 Task: Add an event with the title Sales Team Training, date '2023/10/10', time 7:50 AM to 9:50 AMand add a description: Once risks are identified, they need to be assessed to understand their potential impact and likelihood of occurrence. This involves evaluating the severity of each risk and prioritizing them based on their potential impact on project objectives, timelines, budget, quality, and stakeholder satisfaction., put the event into Yellow category . Add location for the event as: 321 Corinth Canal, Greece, logged in from the account softage.2@softage.netand send the event invitation to softage.6@softage.net and softage.7@softage.net. Set a reminder for the event 2 hour before
Action: Mouse pressed left at (95, 88)
Screenshot: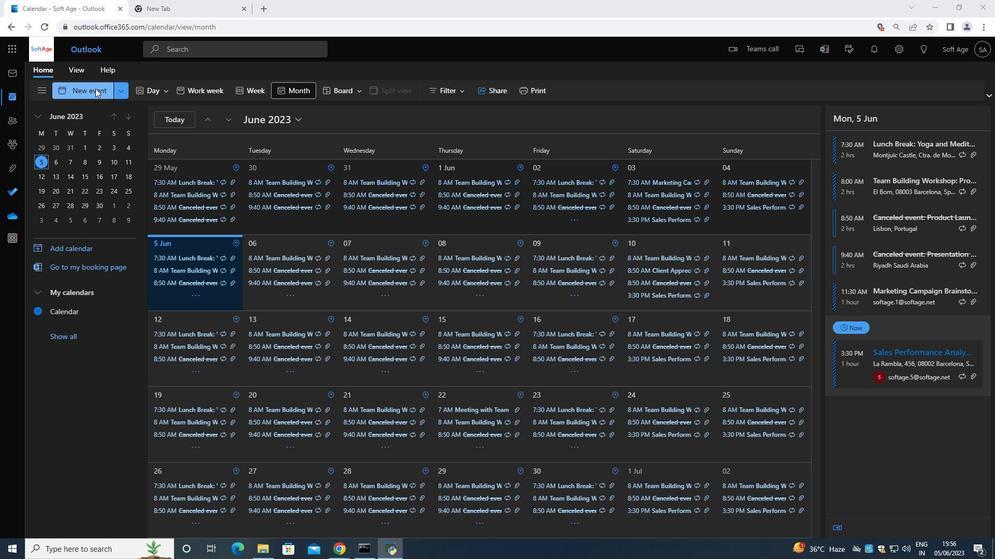 
Action: Mouse moved to (431, 127)
Screenshot: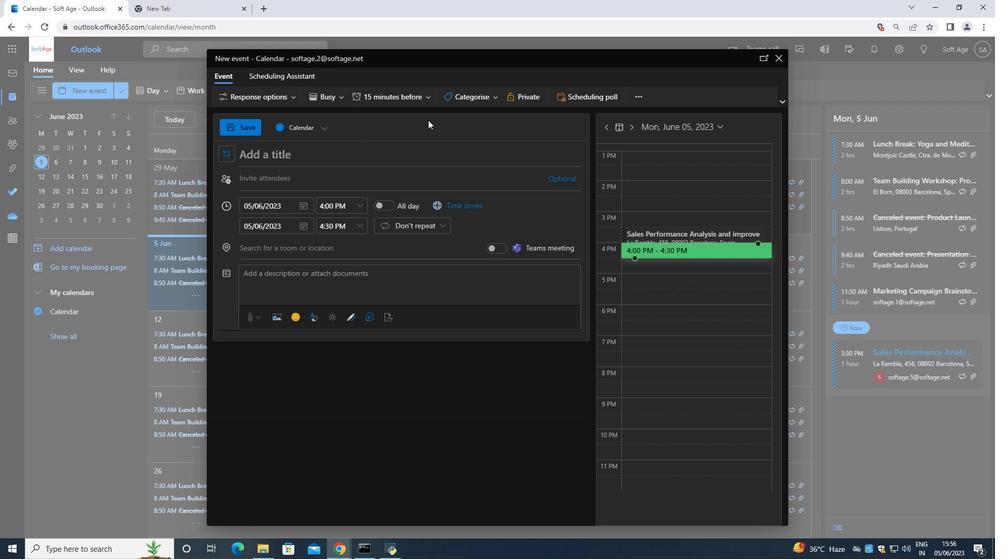 
Action: Key pressed <Key.shift>Sales<Key.space>team<Key.space><Key.shift><Key.shift><Key.shift><Key.shift><Key.shift><Key.shift>Training<Key.space>
Screenshot: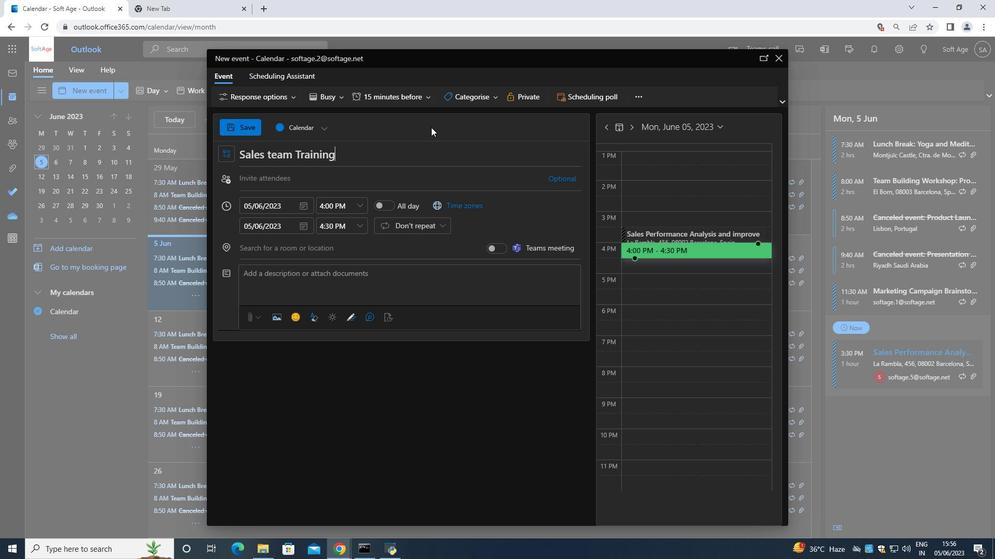 
Action: Mouse moved to (296, 207)
Screenshot: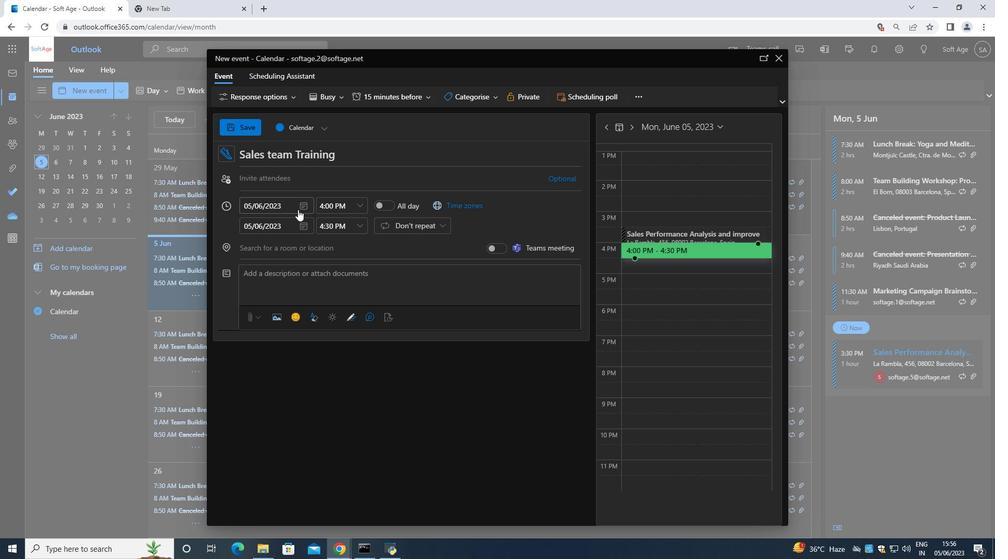 
Action: Mouse pressed left at (296, 207)
Screenshot: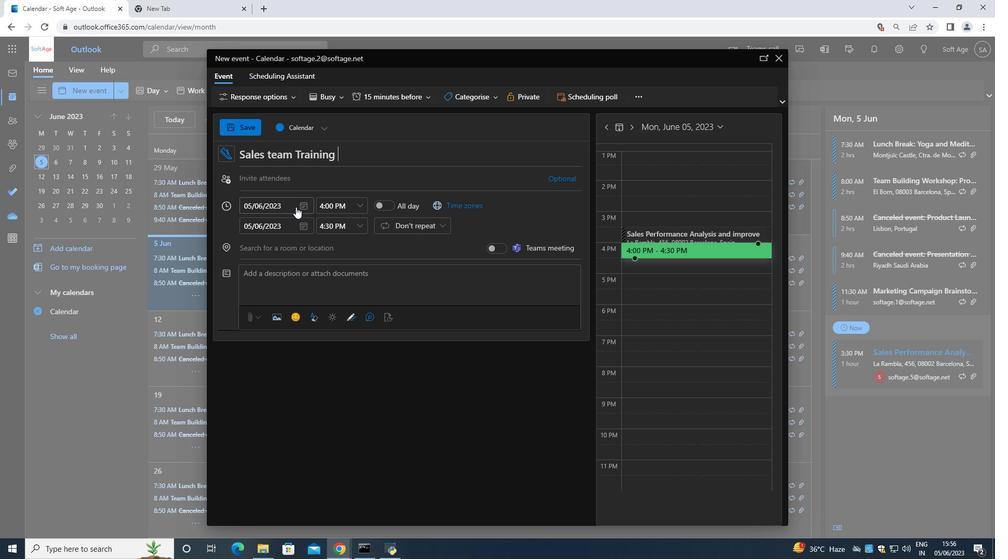 
Action: Mouse moved to (343, 224)
Screenshot: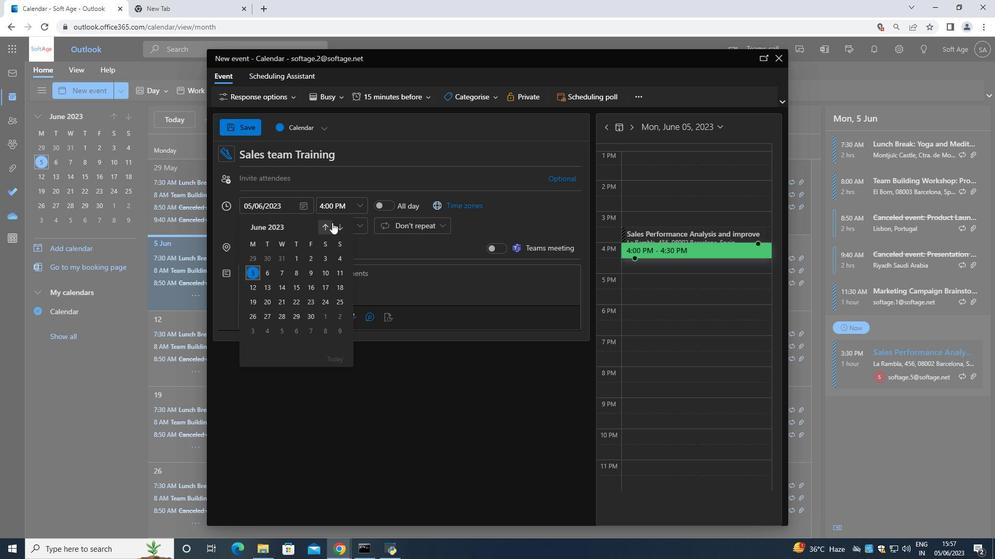 
Action: Mouse pressed left at (343, 224)
Screenshot: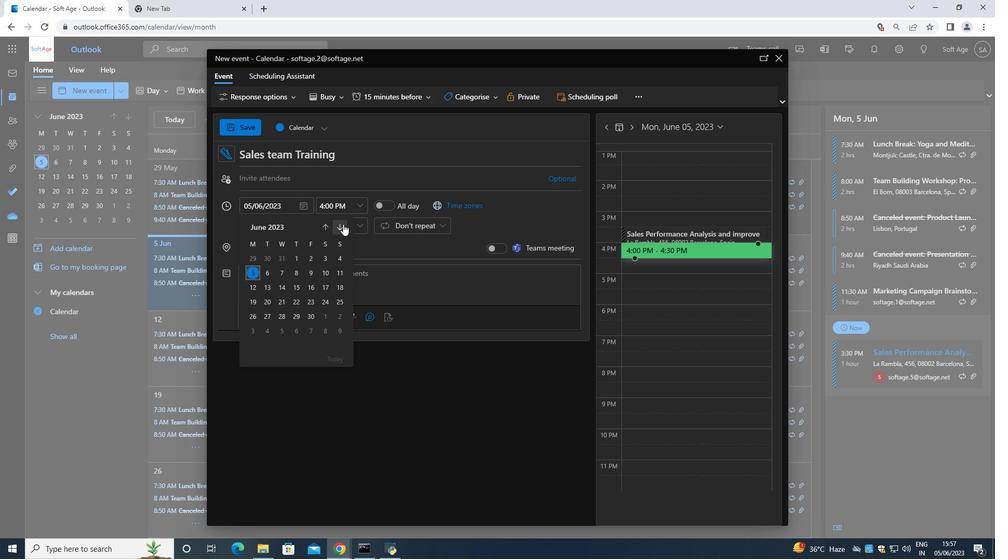 
Action: Mouse pressed left at (343, 224)
Screenshot: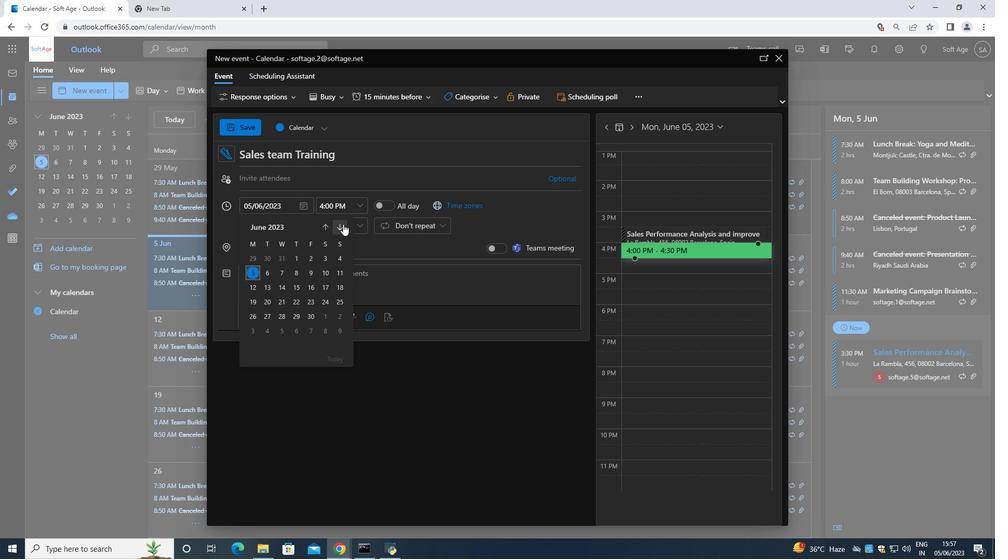 
Action: Mouse pressed left at (343, 224)
Screenshot: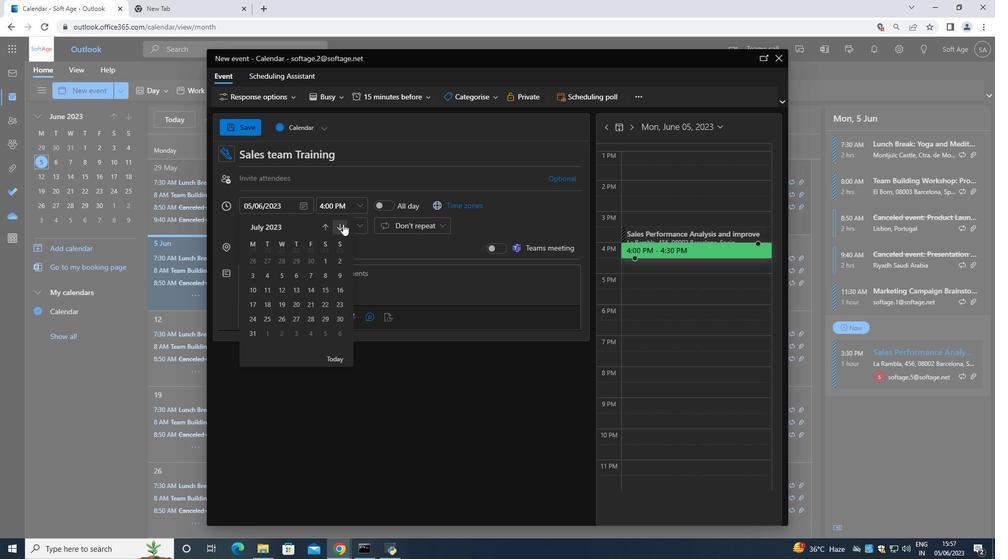 
Action: Mouse moved to (342, 225)
Screenshot: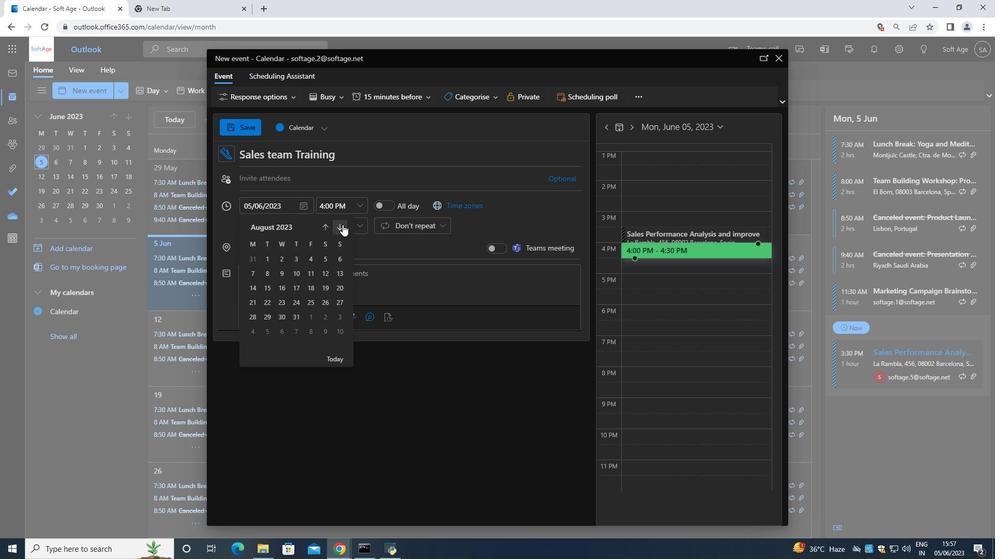 
Action: Mouse pressed left at (342, 225)
Screenshot: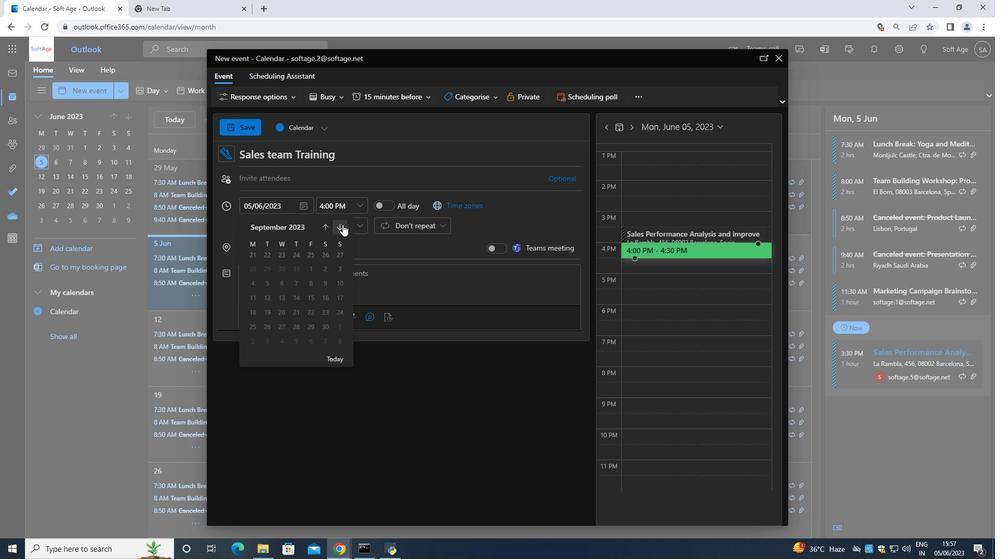 
Action: Mouse moved to (268, 288)
Screenshot: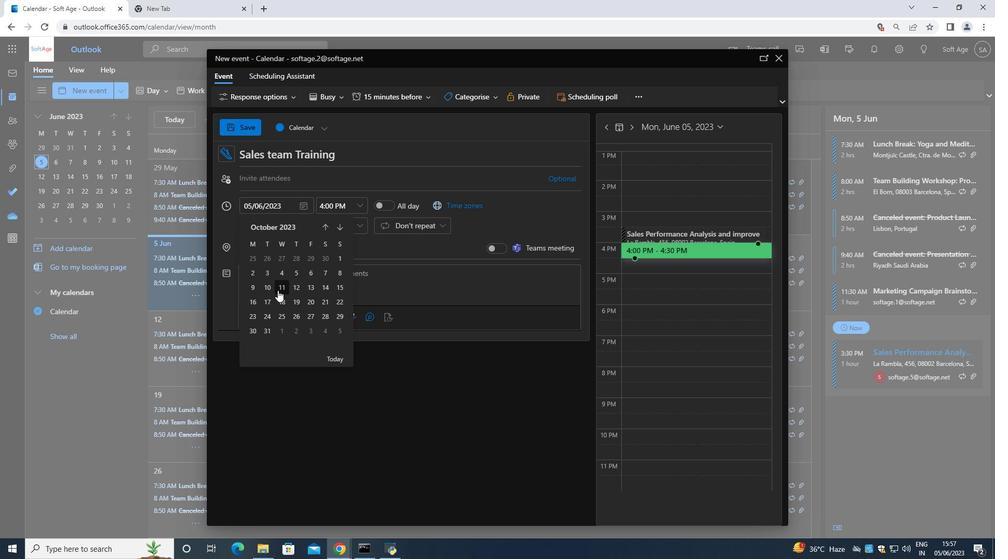 
Action: Mouse pressed left at (268, 288)
Screenshot: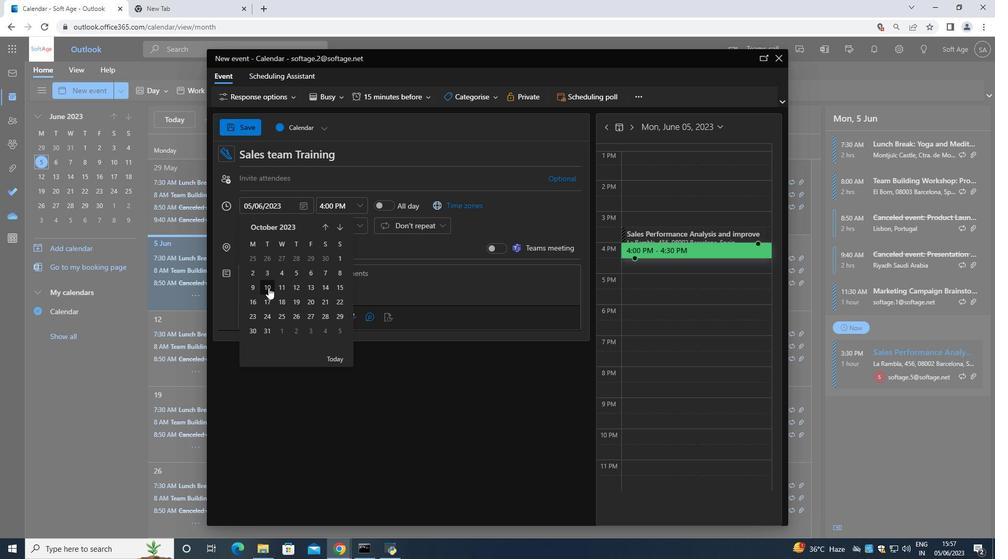 
Action: Mouse moved to (345, 205)
Screenshot: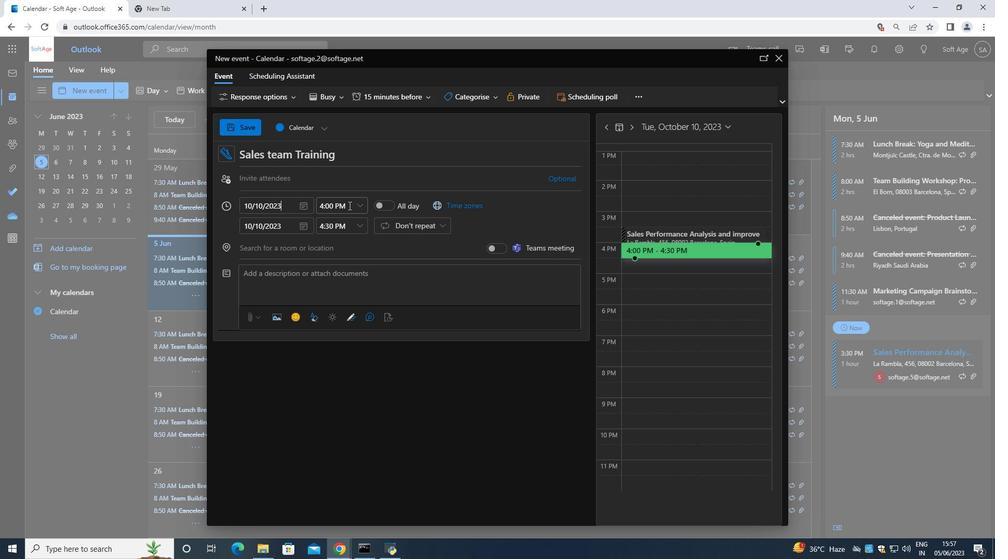 
Action: Mouse pressed left at (345, 205)
Screenshot: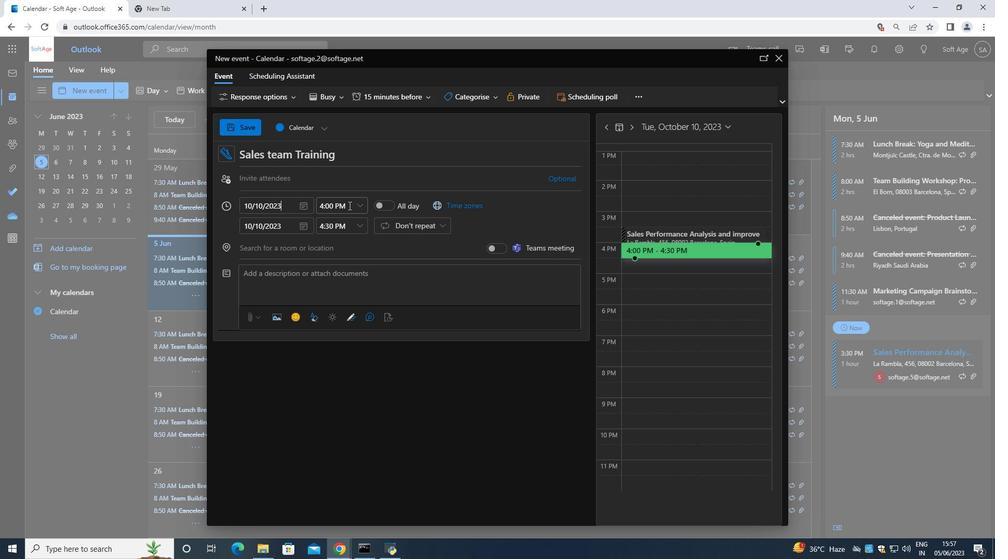
Action: Key pressed <Key.backspace>7<Key.shift_r>:50<Key.space><Key.shift>A<Key.shift_r>M<Key.space><Key.tab>
Screenshot: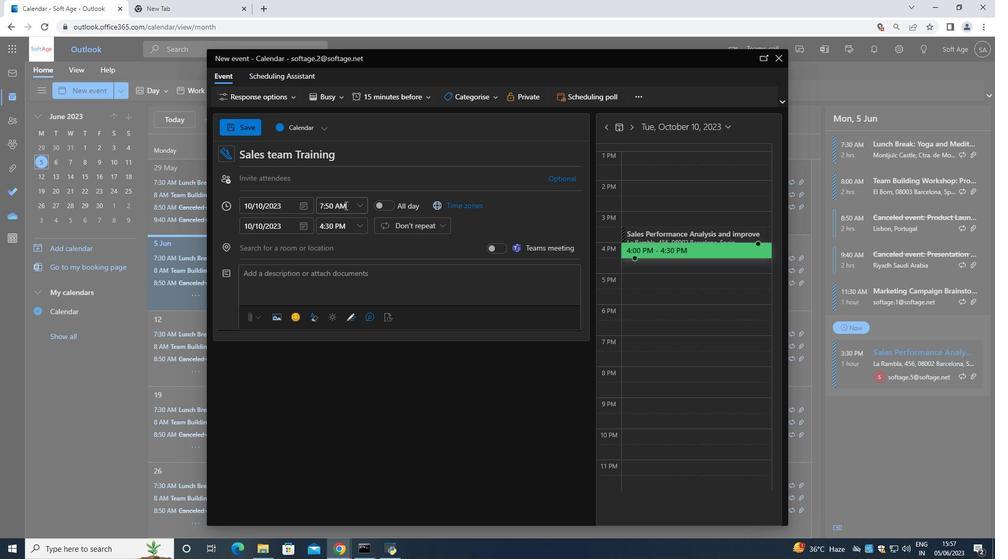 
Action: Mouse moved to (357, 219)
Screenshot: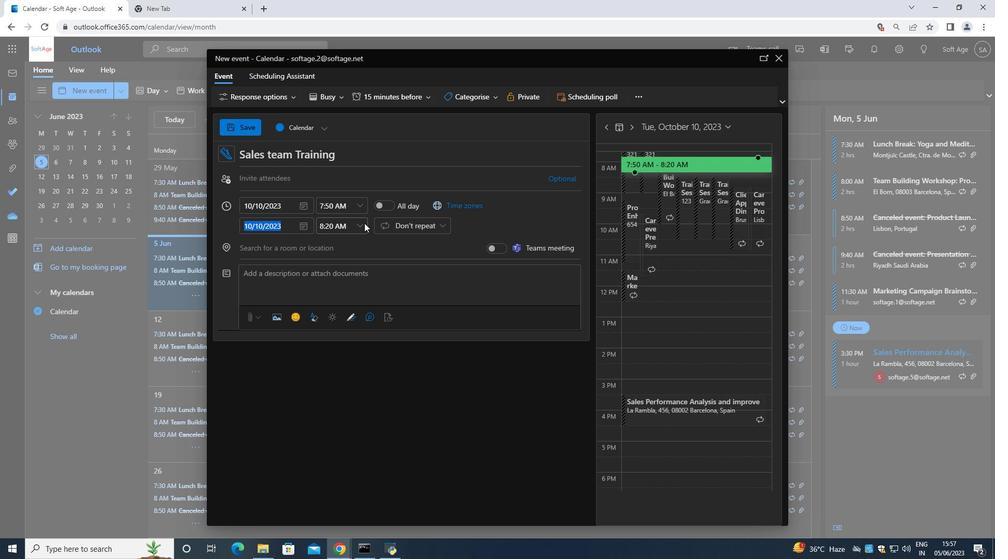 
Action: Mouse pressed left at (357, 219)
Screenshot: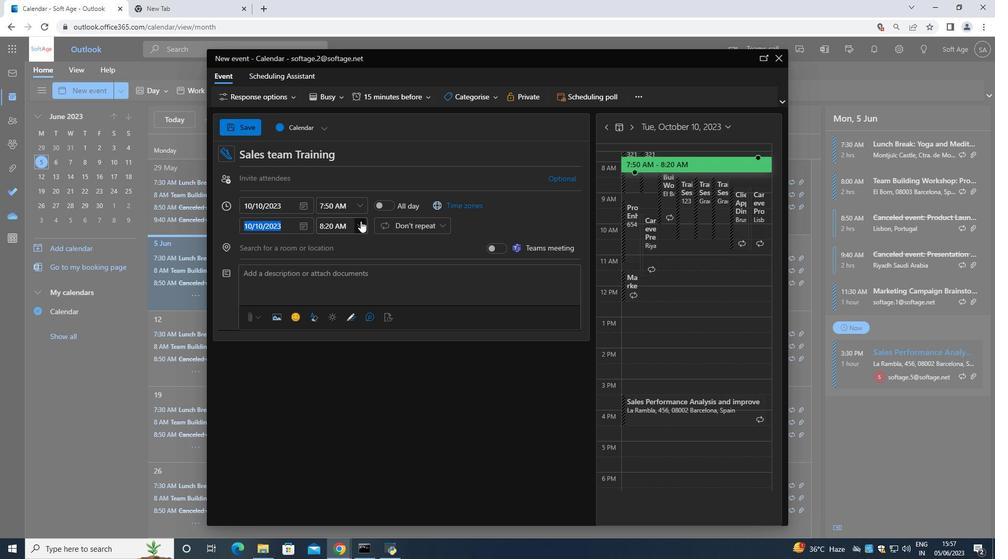 
Action: Mouse moved to (332, 304)
Screenshot: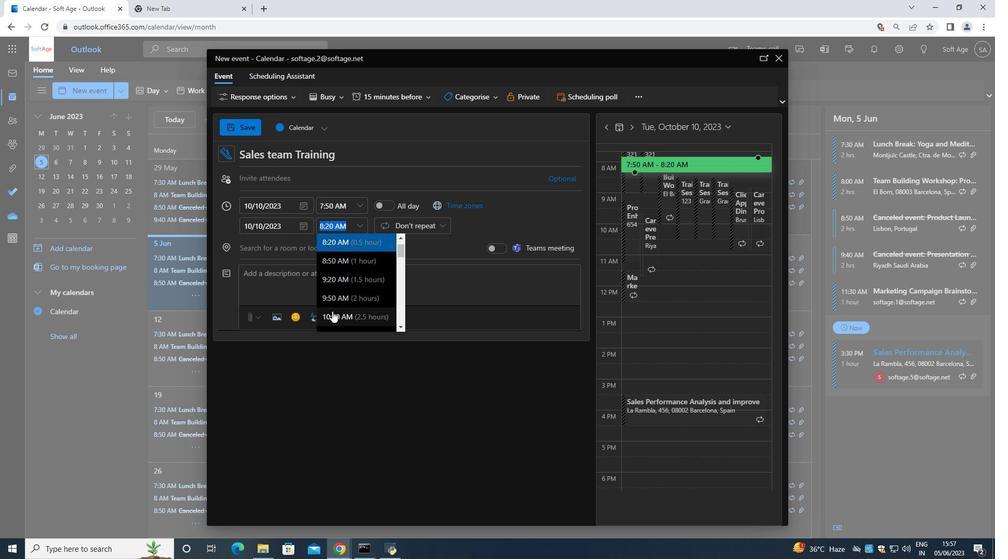 
Action: Mouse pressed left at (332, 304)
Screenshot: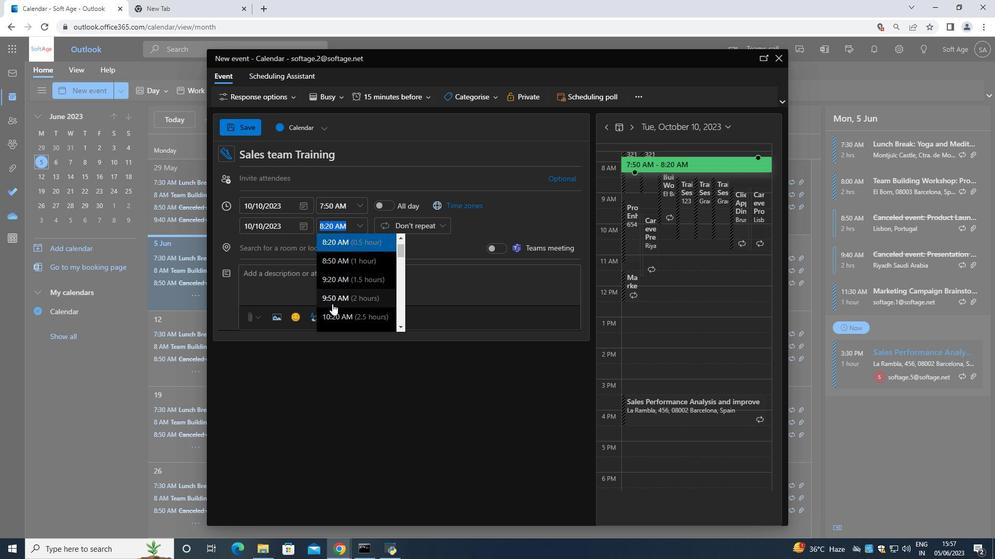 
Action: Mouse moved to (300, 287)
Screenshot: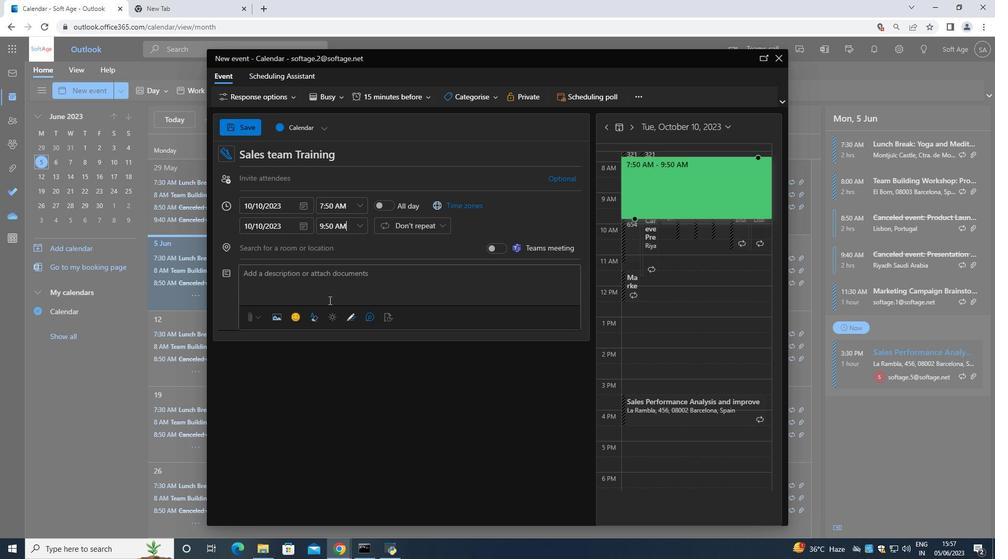 
Action: Mouse pressed left at (300, 287)
Screenshot: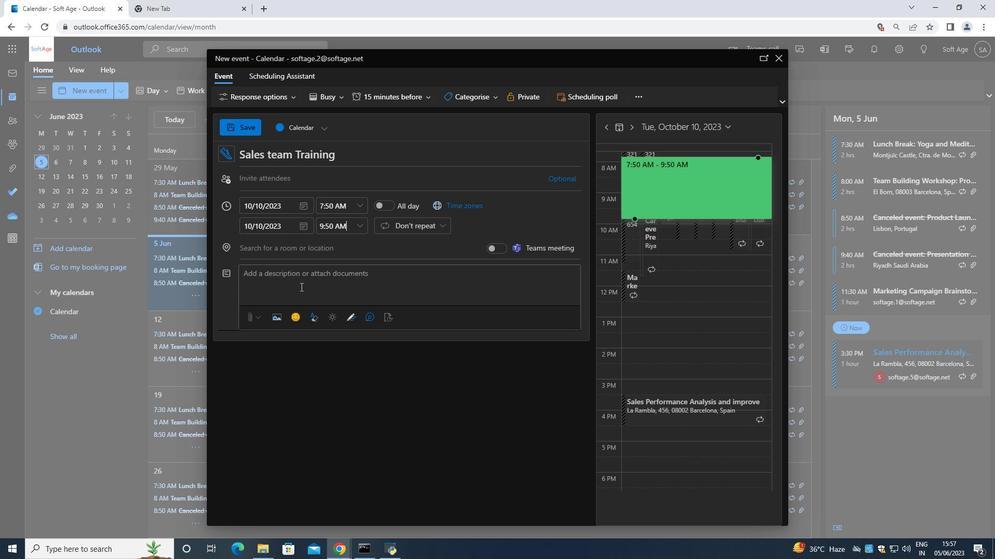 
Action: Mouse moved to (685, 246)
Screenshot: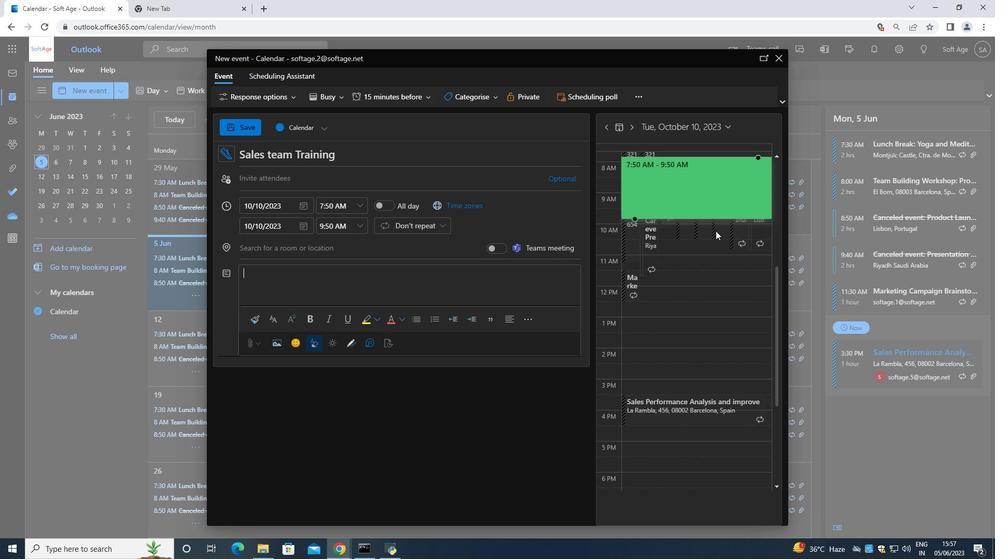 
Action: Key pressed <Key.shift>Onv<Key.backspace>ce<Key.space>risks<Key.space>are<Key.space>identified<Key.space>,<Key.space>they<Key.space>need<Key.space>to<Key.space>be<Key.space>assessed<Key.space>to<Key.space>understand<Key.space>their<Key.space>potential<Key.space>impact<Key.space>and<Key.space>likelihood<Key.space>of<Key.space>occurrence.<Key.space><Key.shift>Thid<Key.backspace>s<Key.space>involves<Key.space>evaluating<Key.space>the<Key.space>severity<Key.space>og<Key.backspace>f<Key.space>eac<Key.space>risk<Key.space>and<Key.space>prioritizing<Key.space>them<Key.space>based<Key.space>on<Key.space>their<Key.space>potrntial<Key.space>impacty<Key.space>om<Key.backspace>n<Key.space><Key.left><Key.left><Key.left><Key.left><Key.backspace><Key.left><Key.left><Key.left><Key.left><Key.left><Key.left><Key.left><Key.left><Key.left><Key.left><Key.left><Key.left><Key.backspace>e<Key.right><Key.right><Key.right><Key.right><Key.right><Key.right><Key.right><Key.right><Key.right><Key.right><Key.right><Key.right><Key.right><Key.right><Key.right><Key.right><Key.right><Key.right><Key.right><Key.right><Key.right><Key.space><Key.backspace>project<Key.space>objectives,<Key.space>timelines,<Key.space>bug<Key.backspace>dget,<Key.space>quality,<Key.space>and<Key.space>stakehold<Key.space>st<Key.backspace>atisfactu<Key.backspace>ion<Key.space>
Screenshot: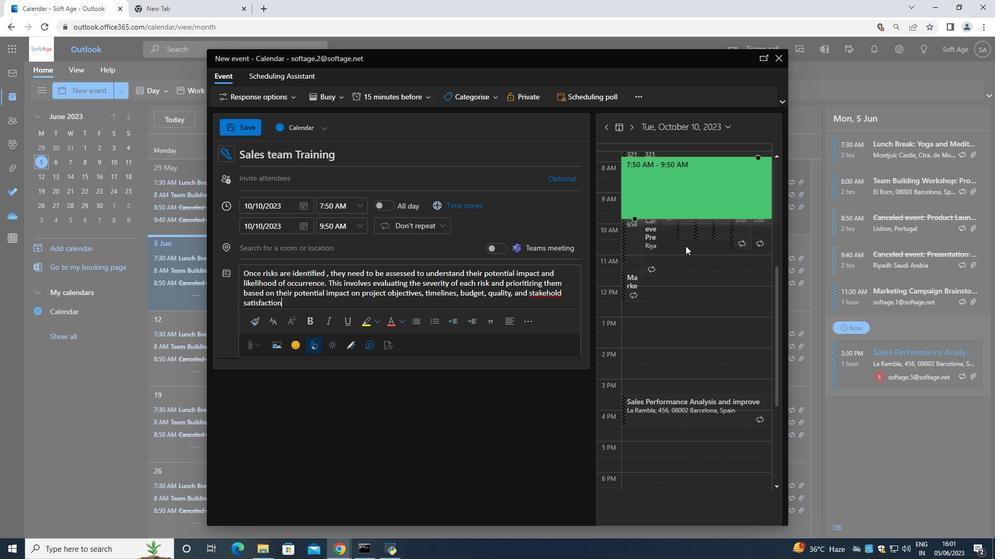 
Action: Mouse moved to (564, 293)
Screenshot: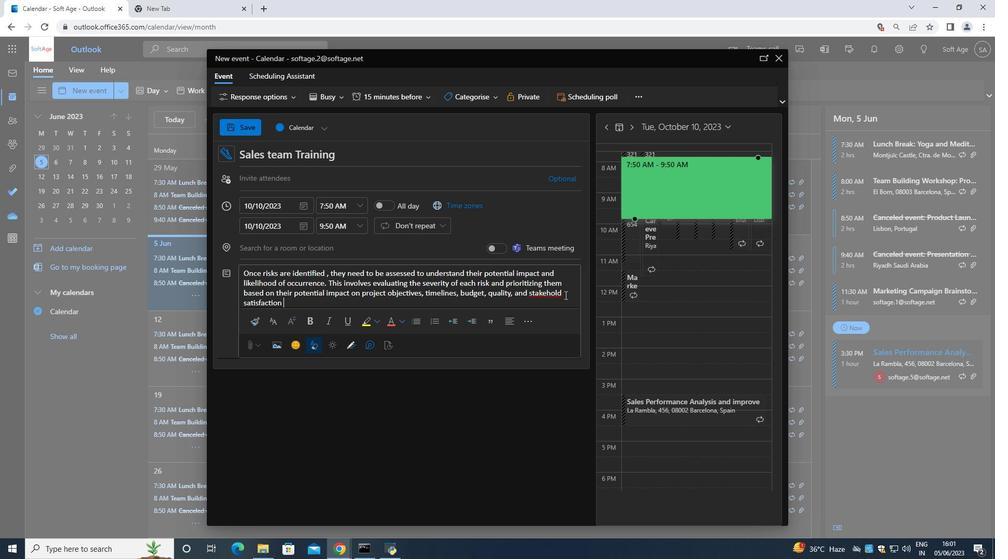
Action: Mouse pressed left at (564, 293)
Screenshot: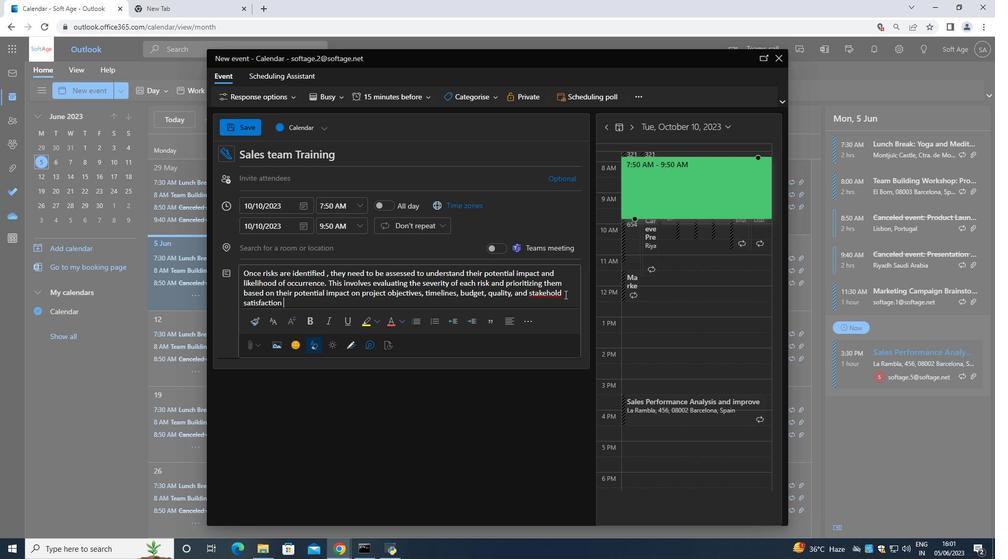 
Action: Key pressed er
Screenshot: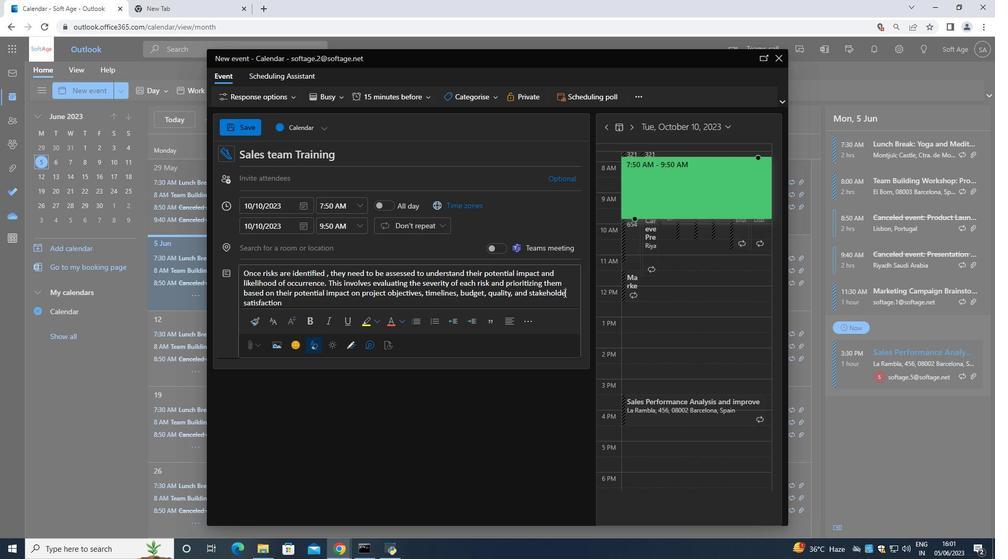 
Action: Mouse moved to (400, 305)
Screenshot: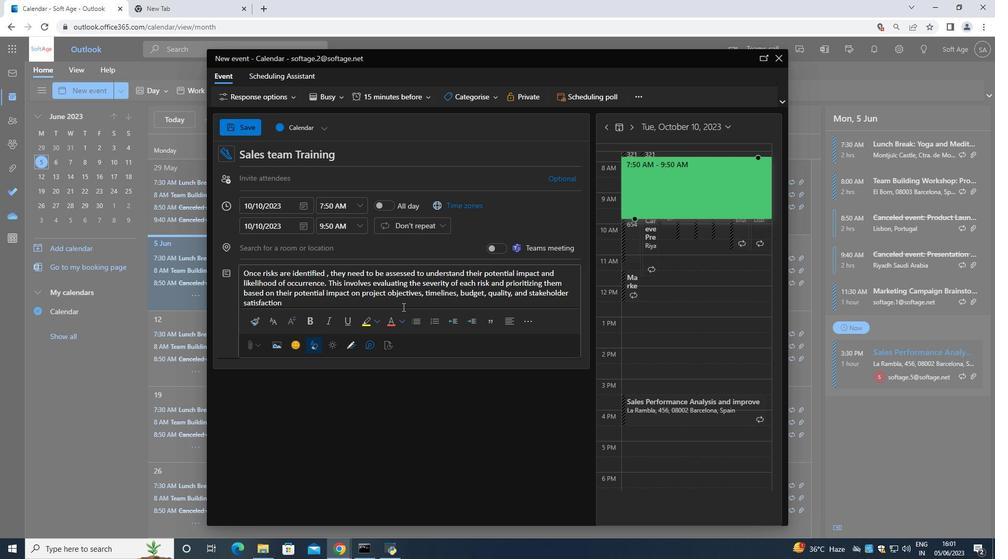 
Action: Key pressed <Key.down>.
Screenshot: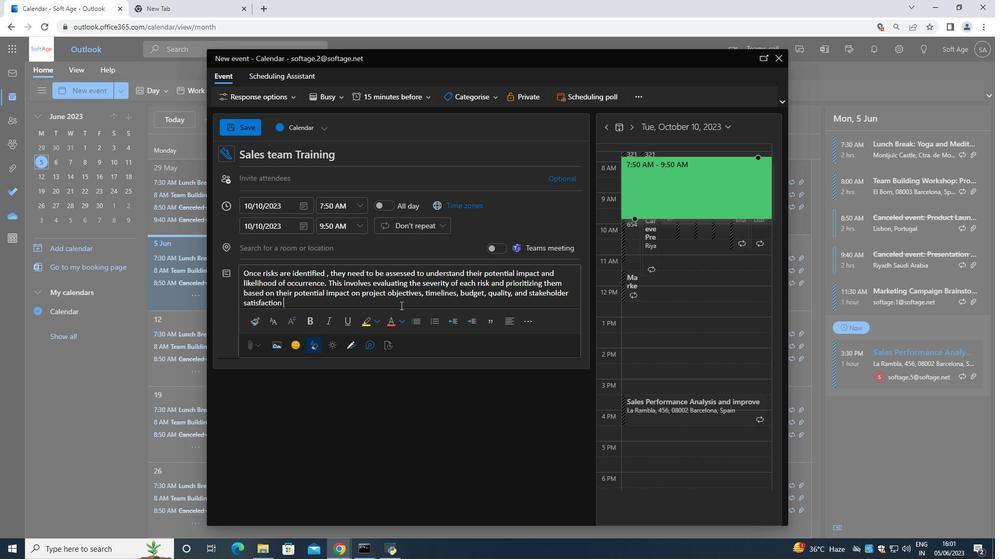 
Action: Mouse moved to (460, 93)
Screenshot: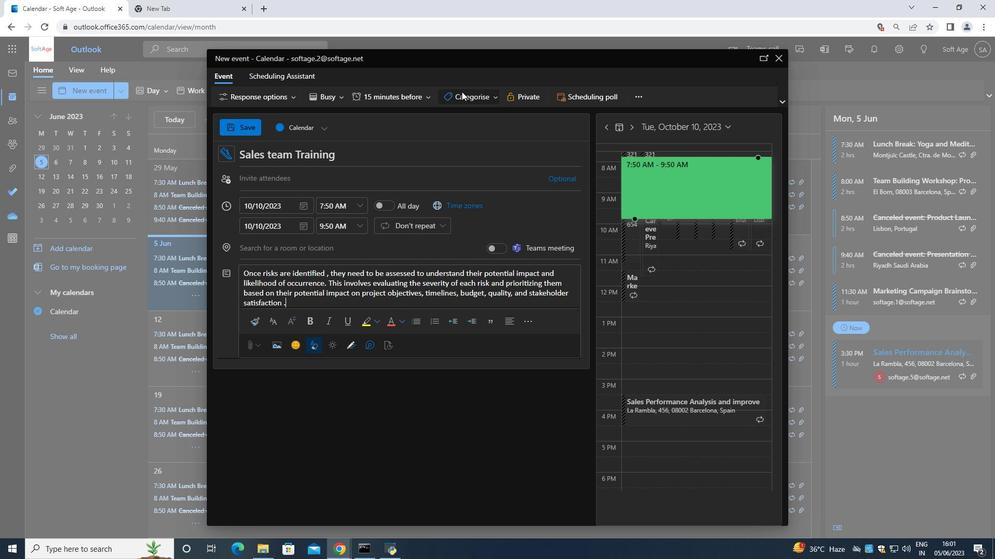 
Action: Mouse pressed left at (461, 92)
Screenshot: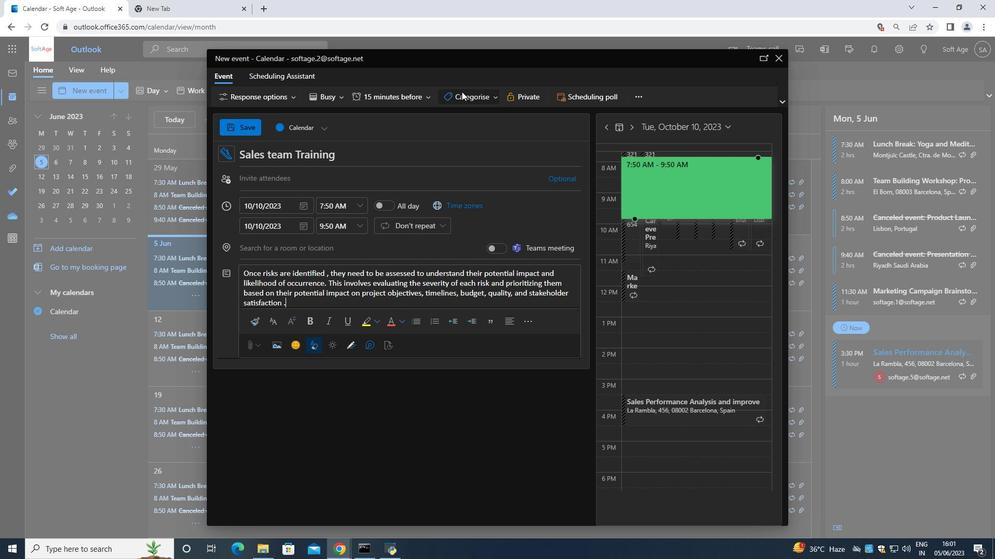 
Action: Mouse moved to (470, 203)
Screenshot: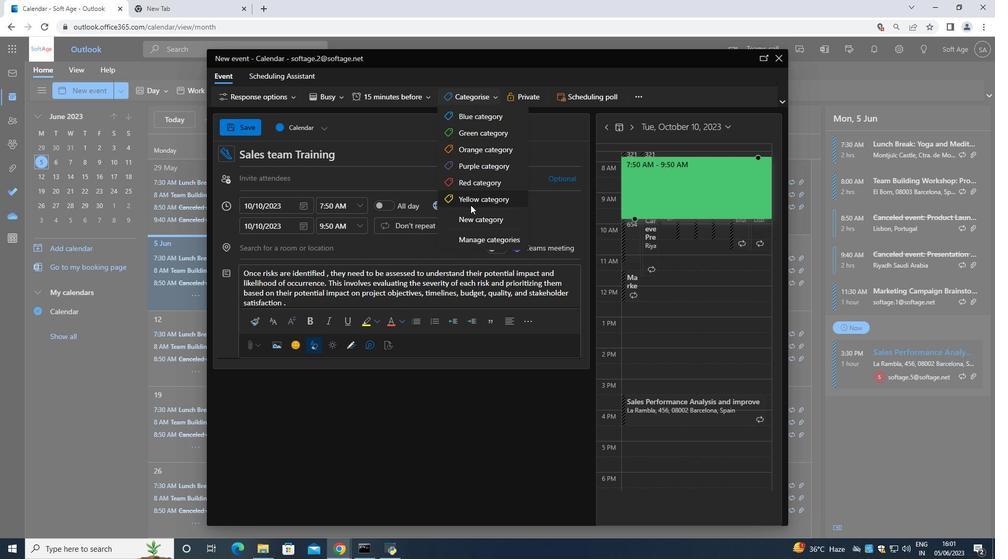 
Action: Mouse pressed left at (470, 203)
Screenshot: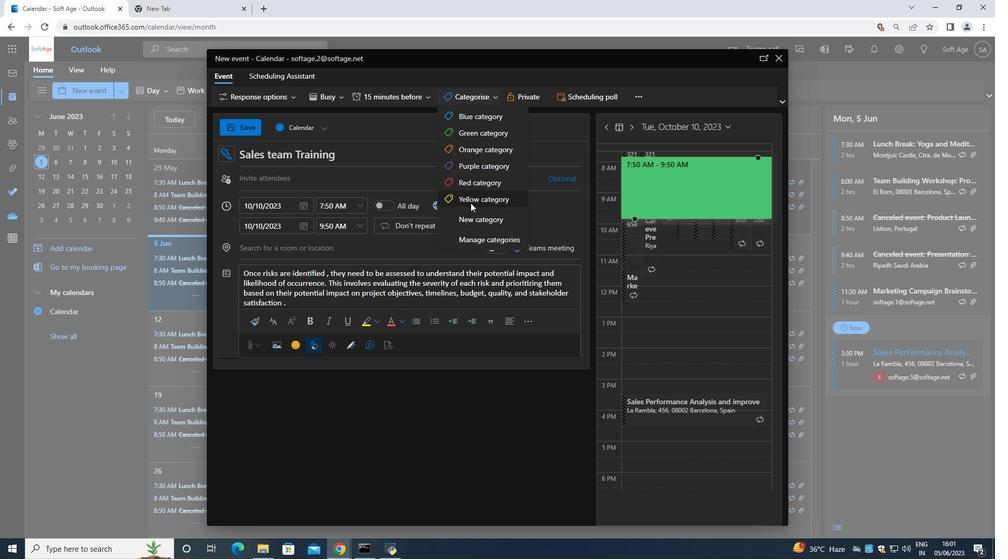 
Action: Mouse moved to (423, 245)
Screenshot: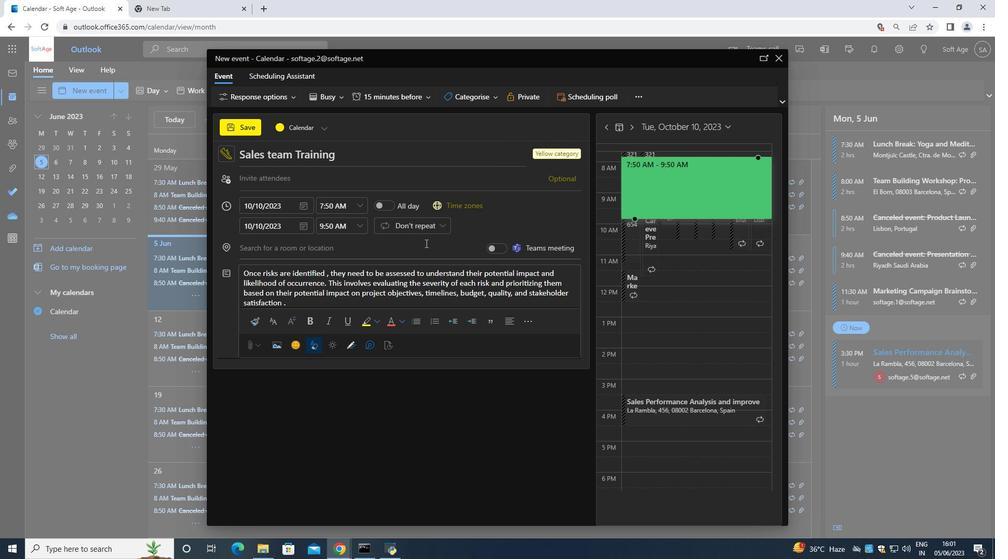 
Action: Mouse pressed left at (423, 245)
Screenshot: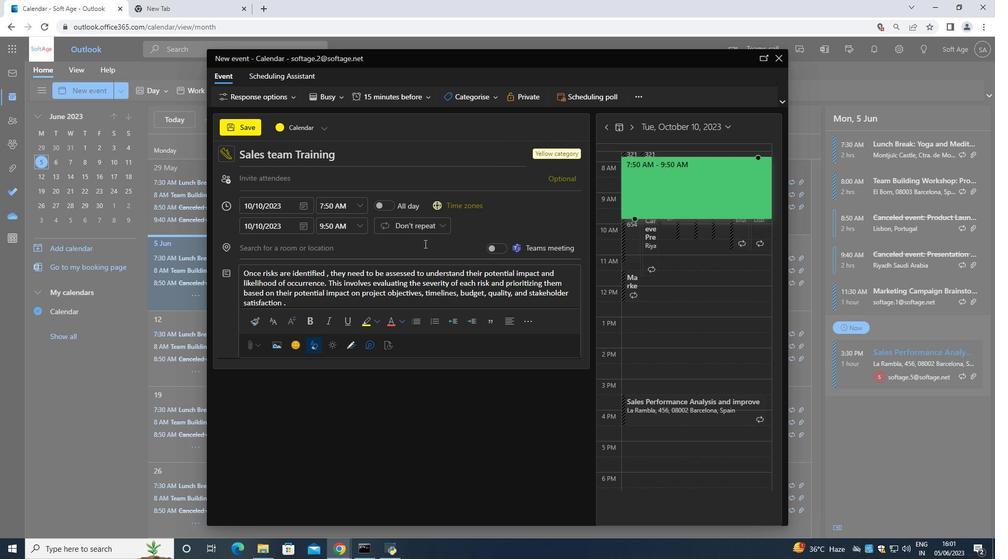 
Action: Mouse moved to (416, 243)
Screenshot: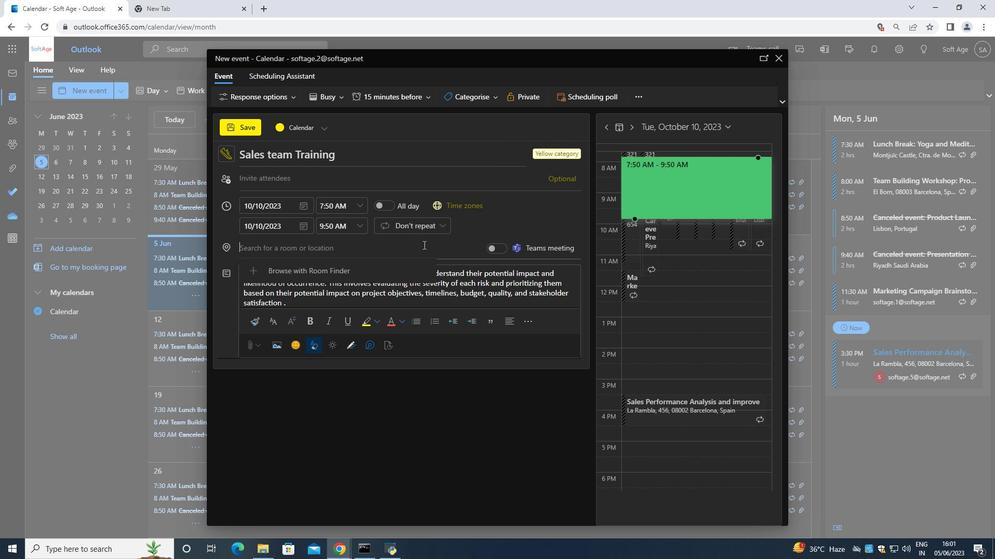 
Action: Key pressed 321<Key.space><Key.shift>C
Screenshot: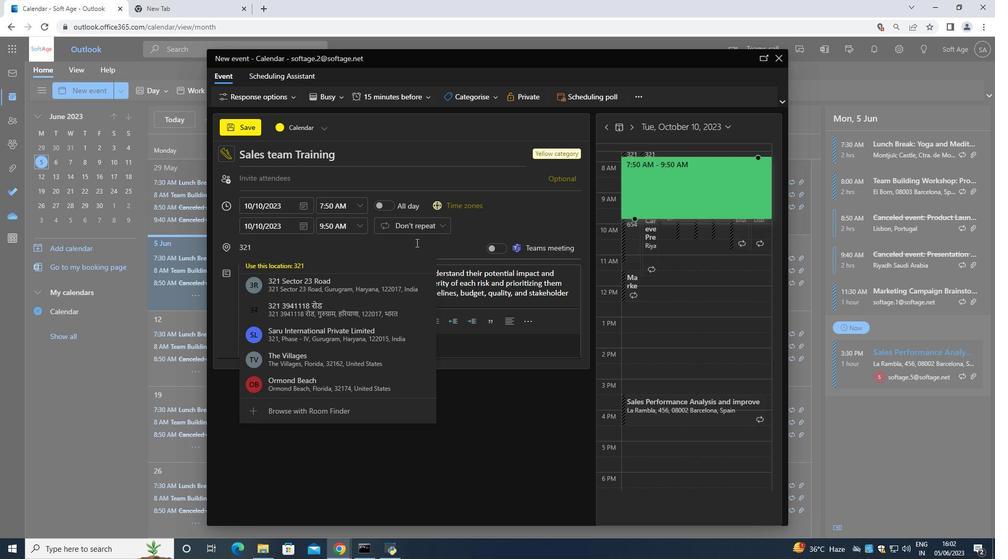 
Action: Mouse moved to (415, 243)
Screenshot: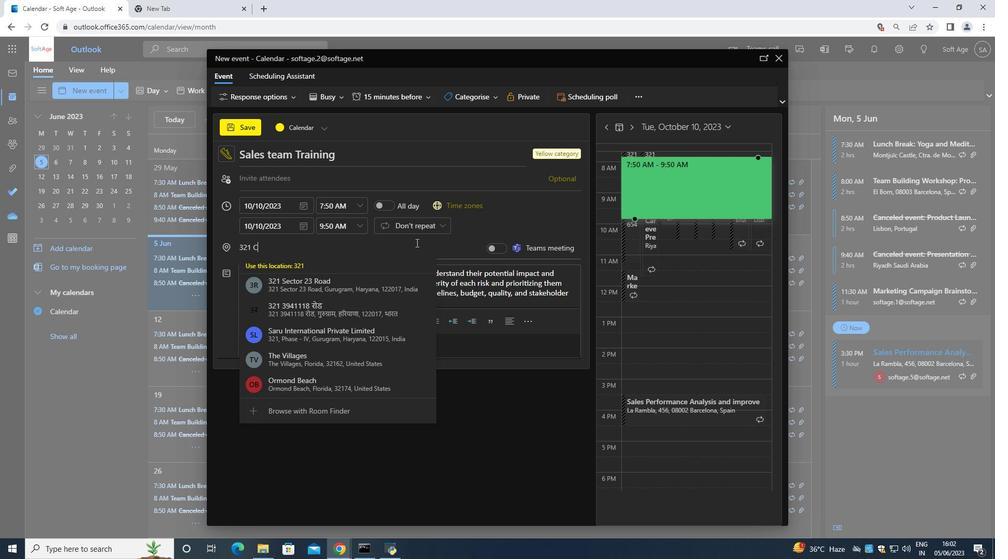 
Action: Key pressed orinth<Key.space><Key.shift>Canal,<Key.space><Key.shift>Greece<Key.space>
Screenshot: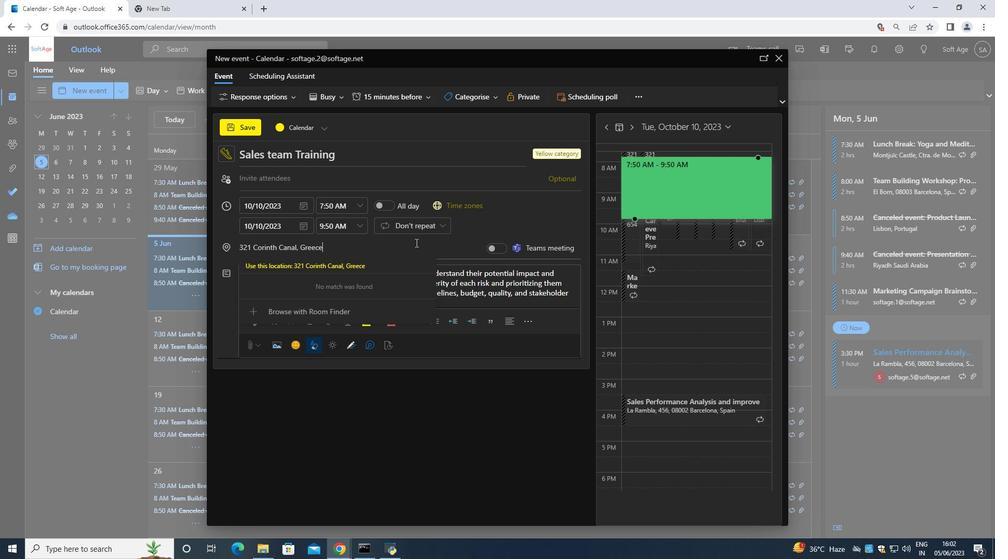 
Action: Mouse moved to (271, 177)
Screenshot: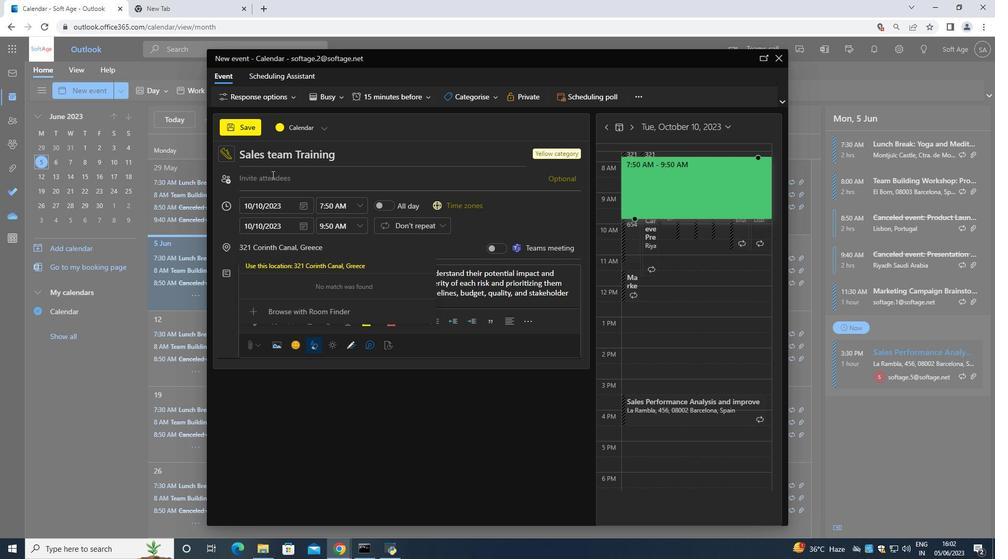 
Action: Mouse pressed left at (271, 177)
Screenshot: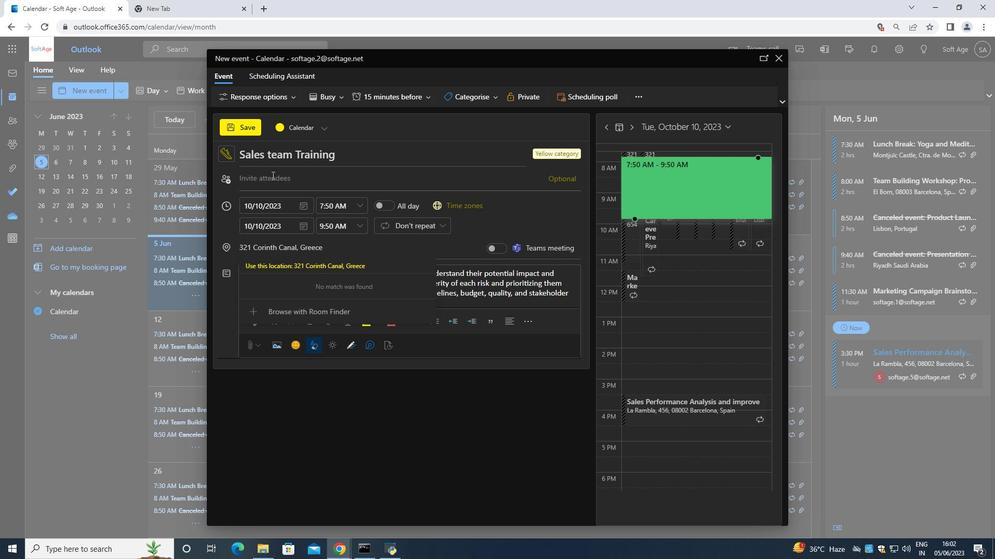 
Action: Key pressed <Key.shift>Softage.6<Key.shift><Key.shift><Key.shift><Key.shift>@softage
Screenshot: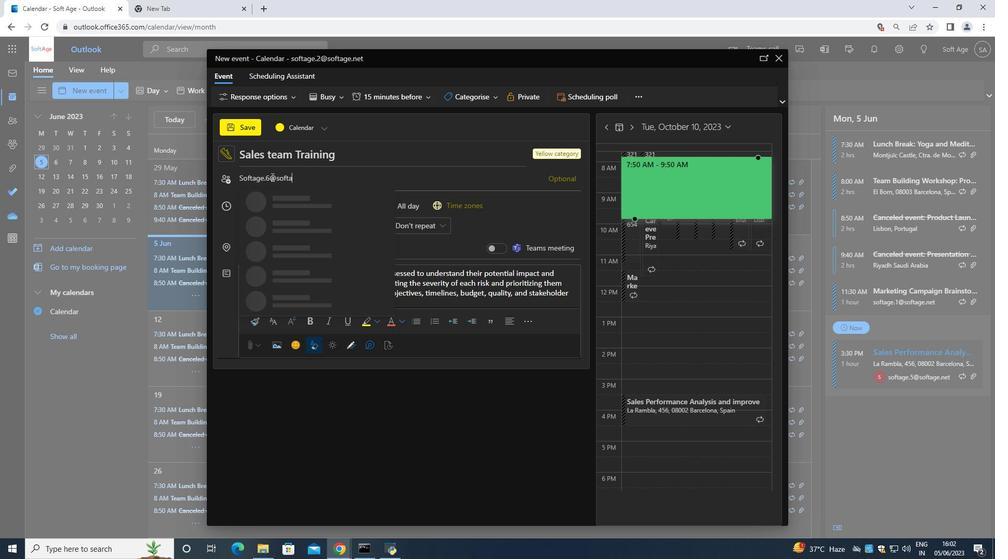 
Action: Mouse moved to (312, 219)
Screenshot: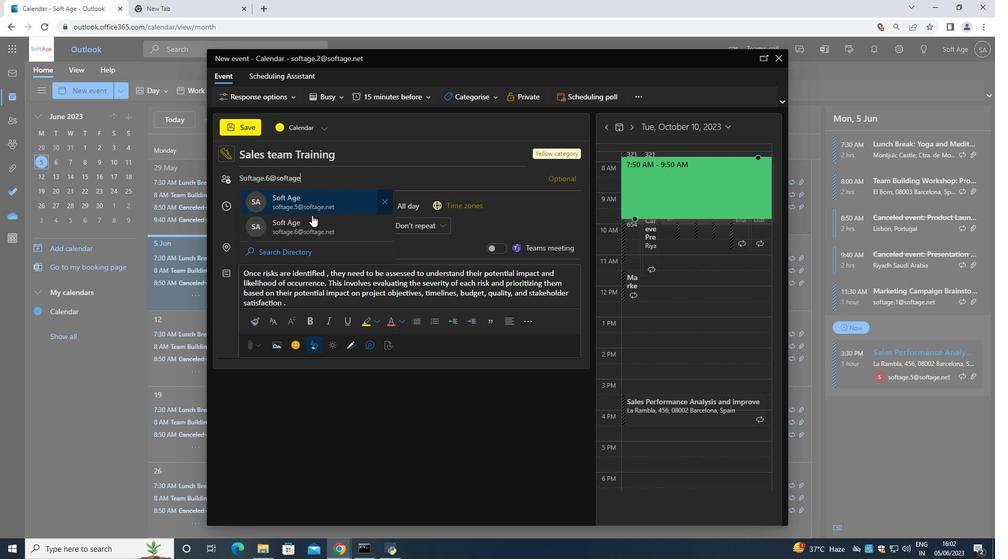 
Action: Mouse pressed left at (312, 219)
Screenshot: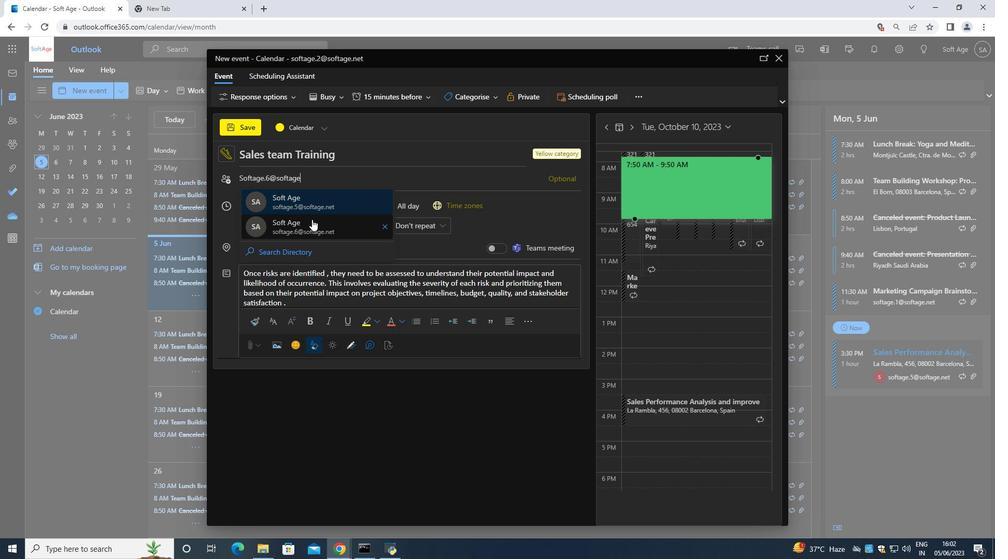 
Action: Mouse moved to (318, 177)
Screenshot: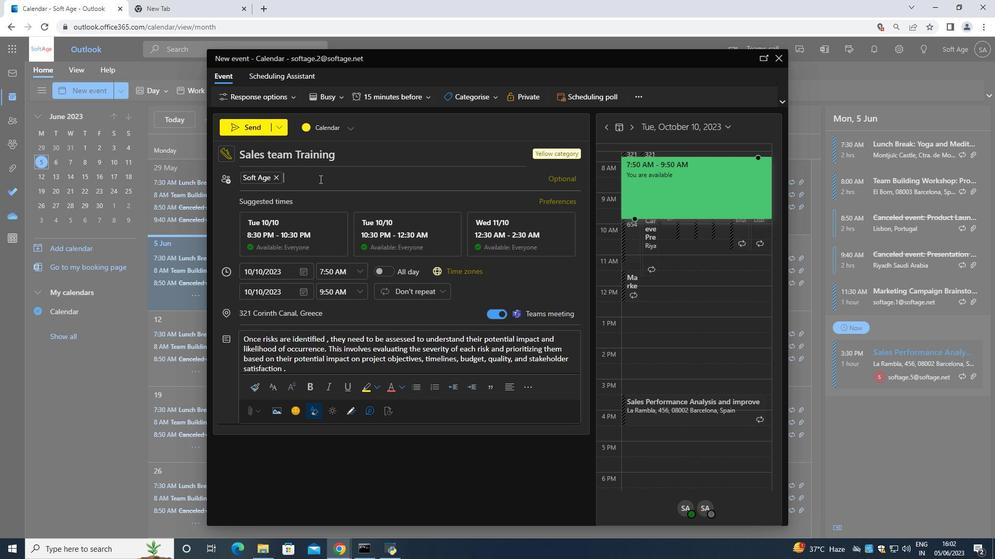 
Action: Mouse pressed left at (318, 177)
Screenshot: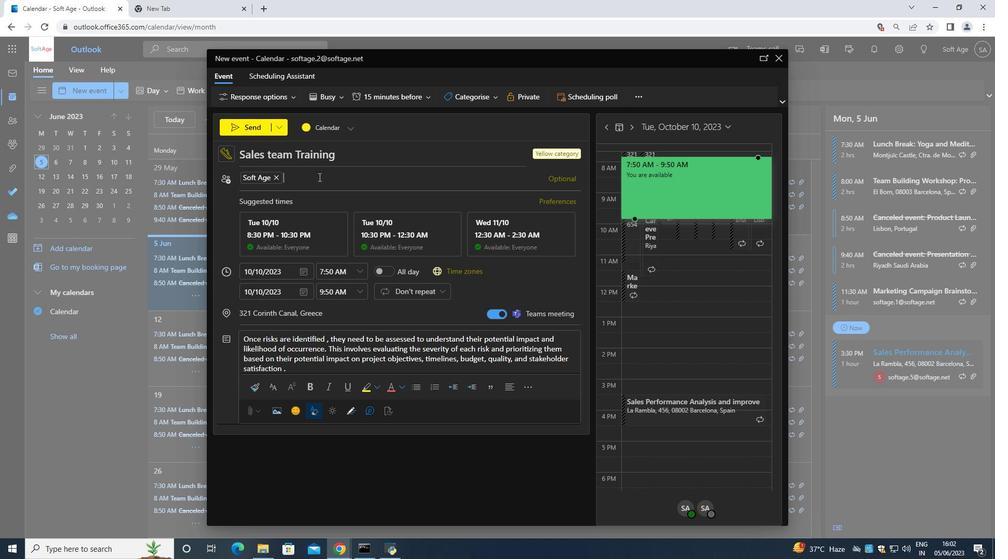 
Action: Key pressed <Key.shift>Softage.7<Key.shift>@
Screenshot: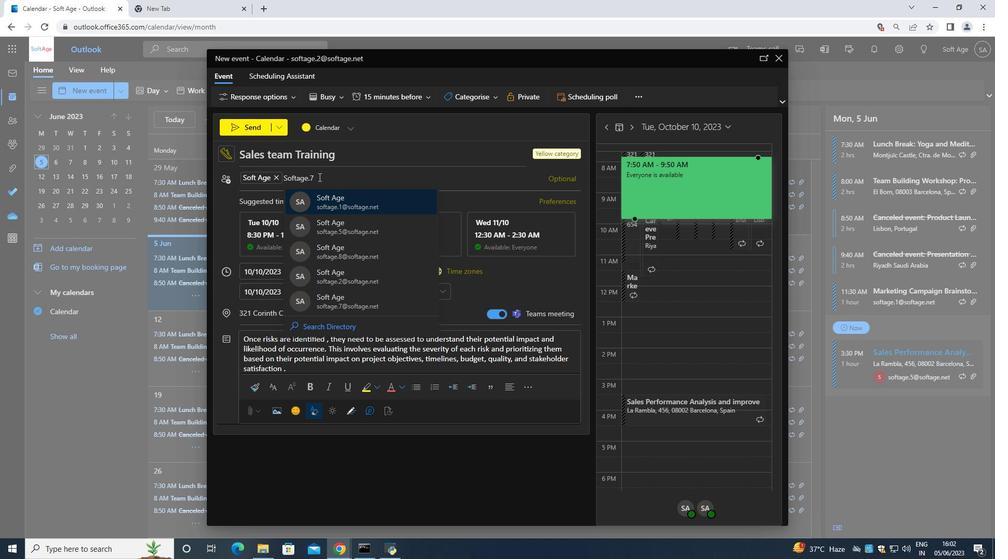 
Action: Mouse moved to (328, 197)
Screenshot: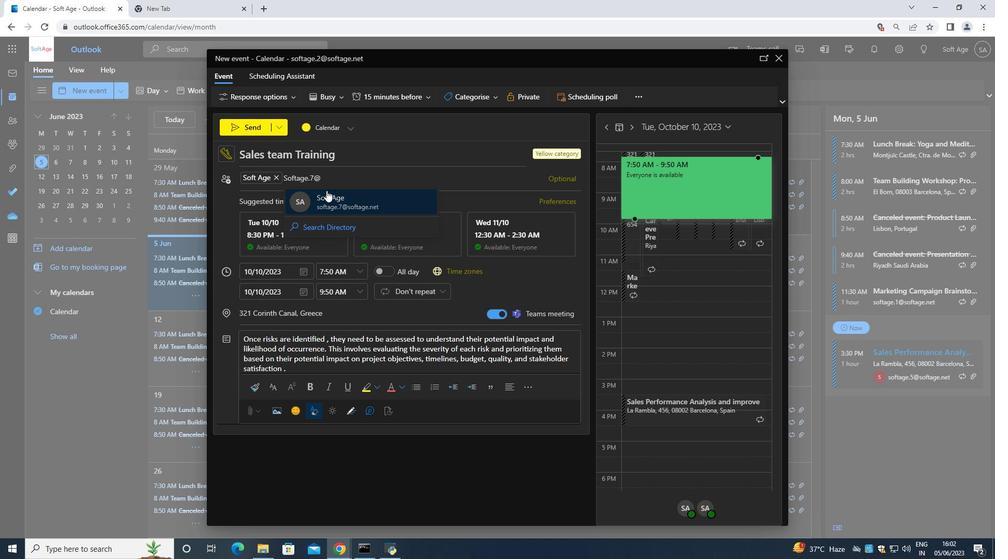 
Action: Mouse pressed left at (328, 197)
Screenshot: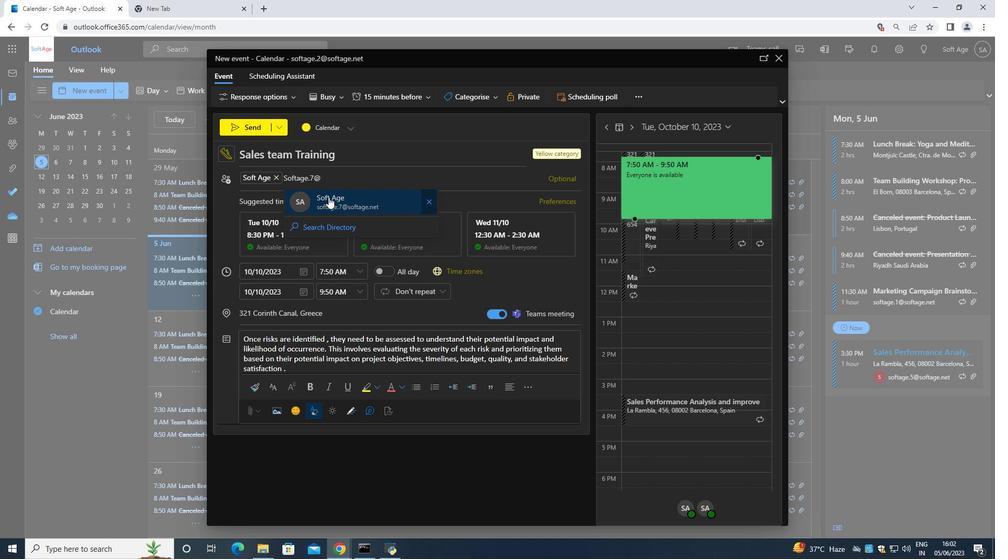 
Action: Mouse moved to (396, 95)
Screenshot: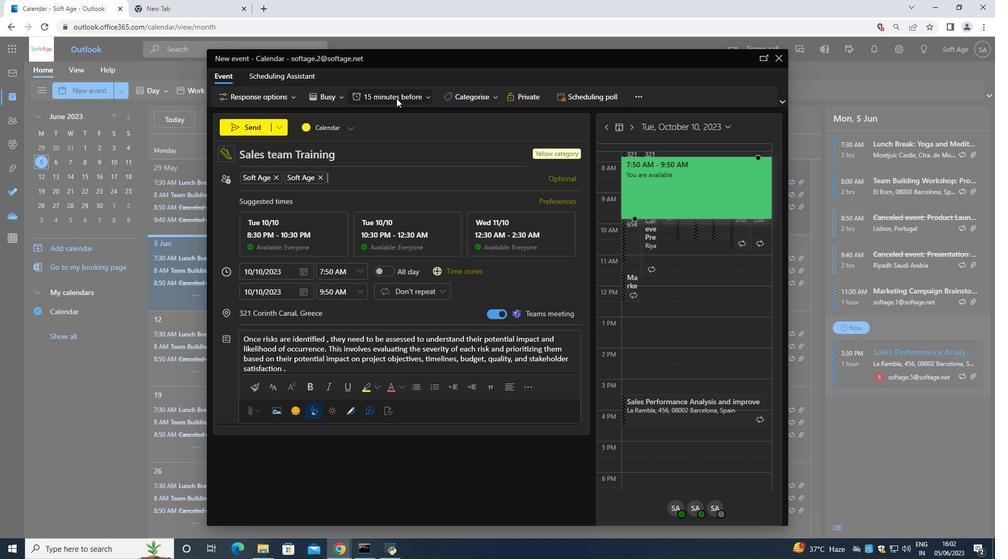 
Action: Mouse pressed left at (396, 95)
Screenshot: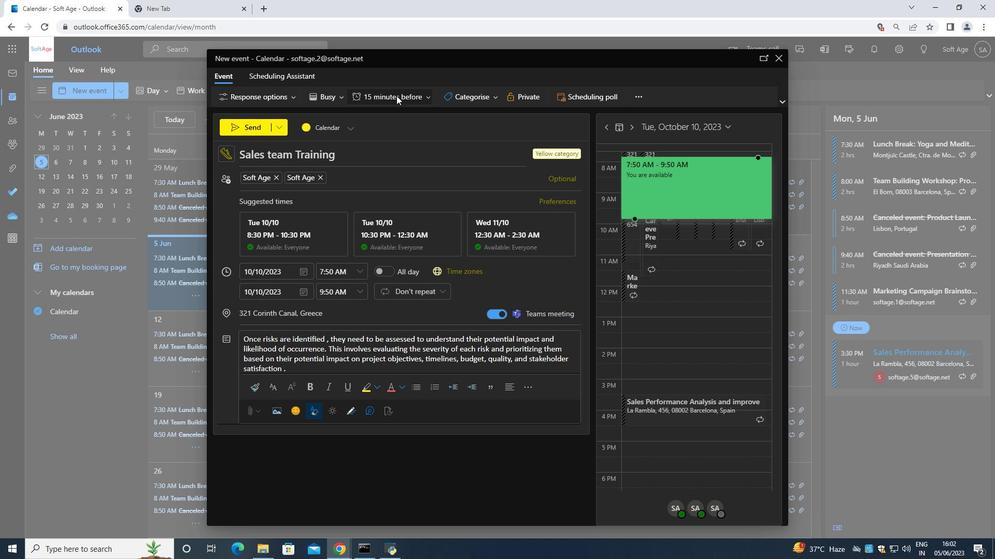 
Action: Mouse moved to (395, 229)
Screenshot: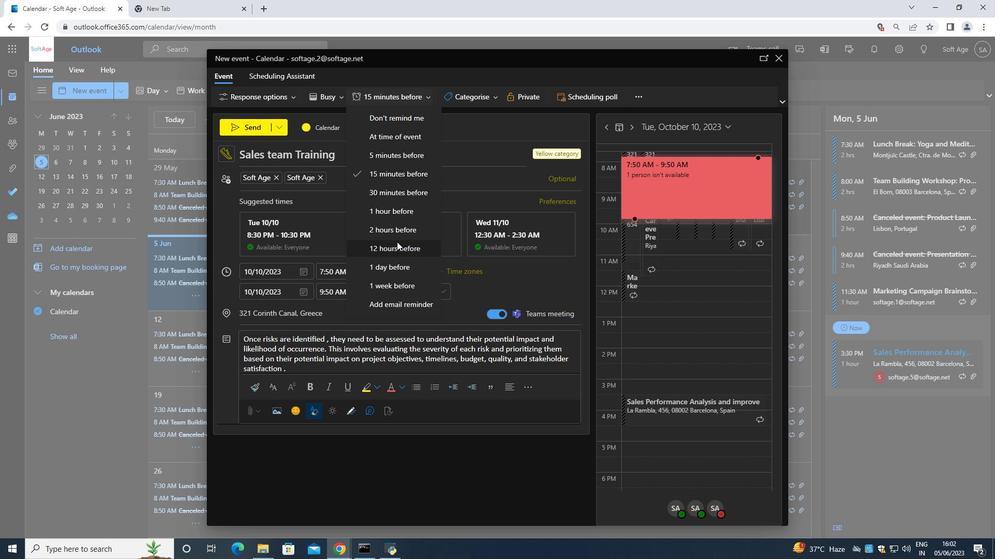 
Action: Mouse pressed left at (395, 229)
Screenshot: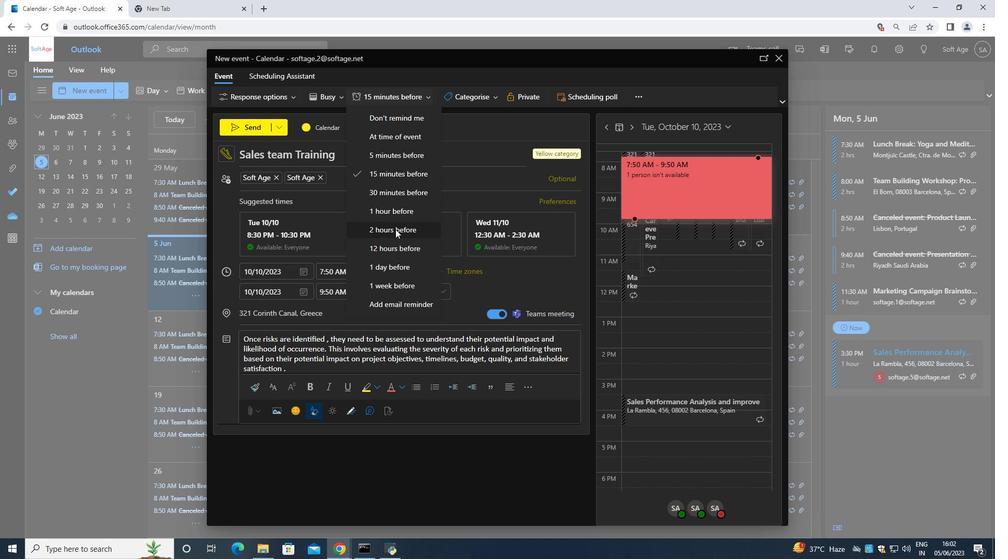 
Action: Mouse moved to (248, 127)
Screenshot: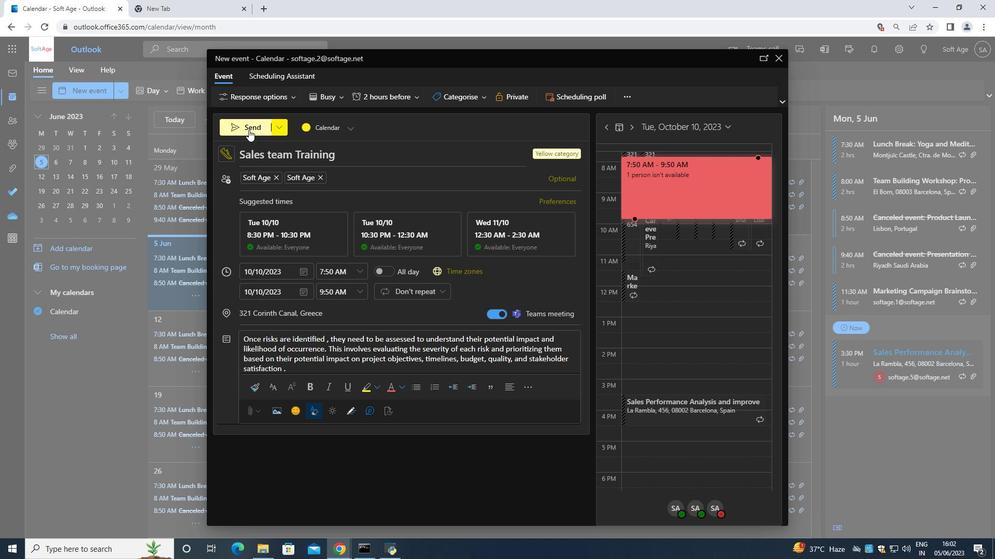 
Action: Mouse pressed left at (248, 127)
Screenshot: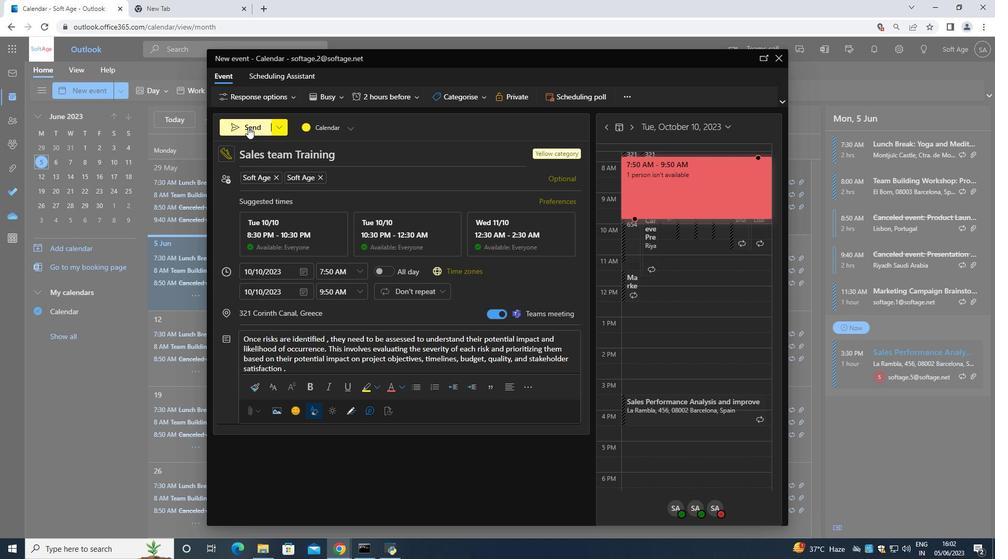 
